 Task: For heading  Tahoma with underline.  font size for heading20,  'Change the font style of data to'Arial.  and font size to 12,  Change the alignment of both headline & data to Align left.  In the sheet  DashboardAssetVal
Action: Mouse moved to (17, 101)
Screenshot: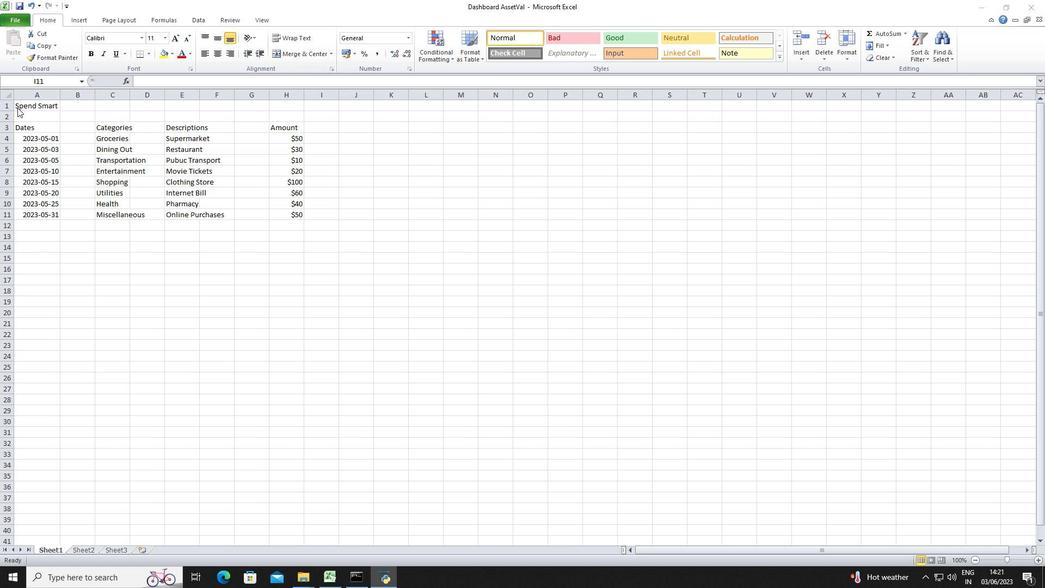
Action: Mouse pressed left at (17, 101)
Screenshot: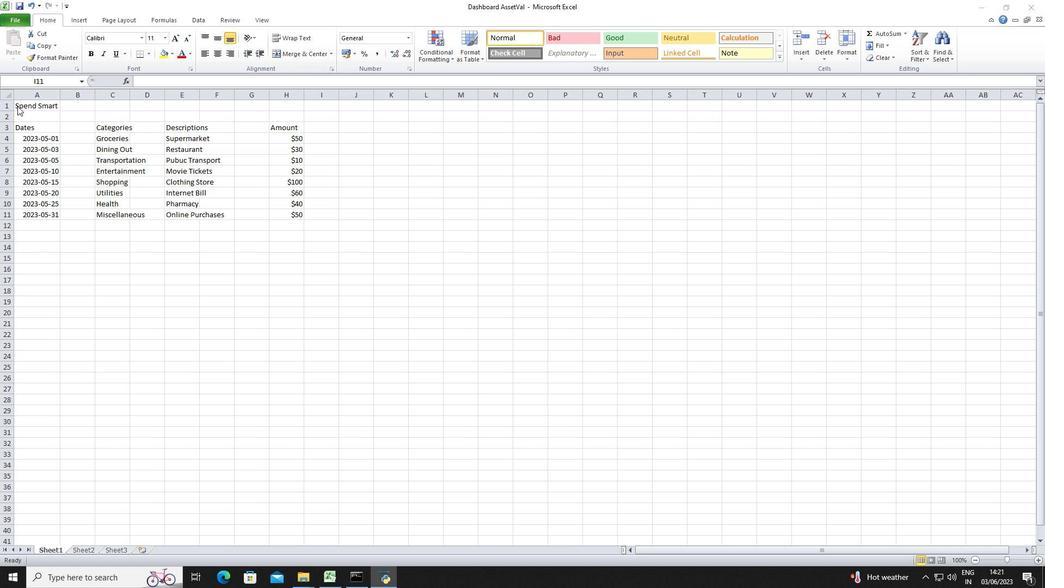 
Action: Mouse moved to (28, 106)
Screenshot: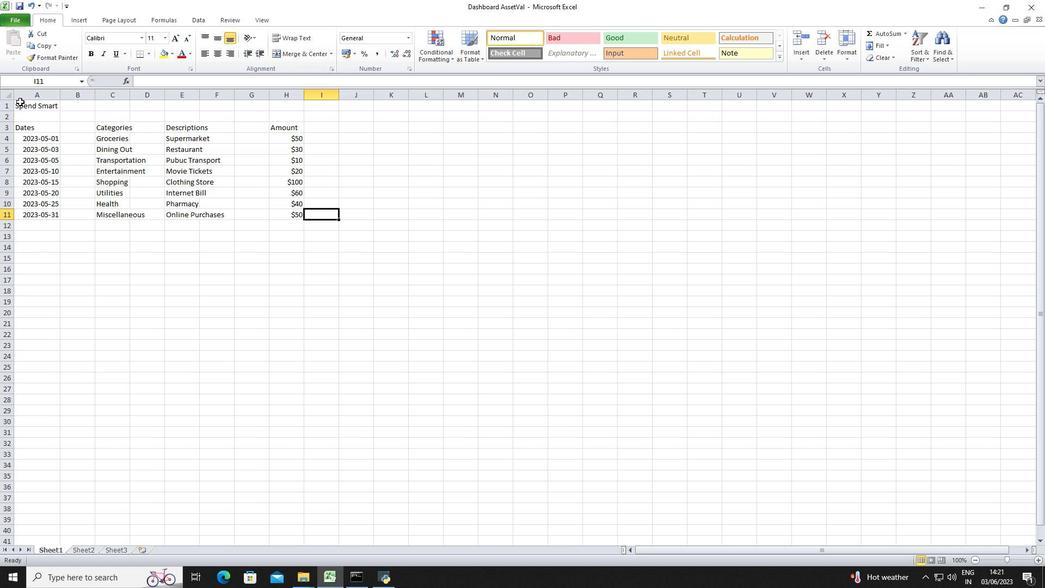 
Action: Mouse pressed left at (28, 106)
Screenshot: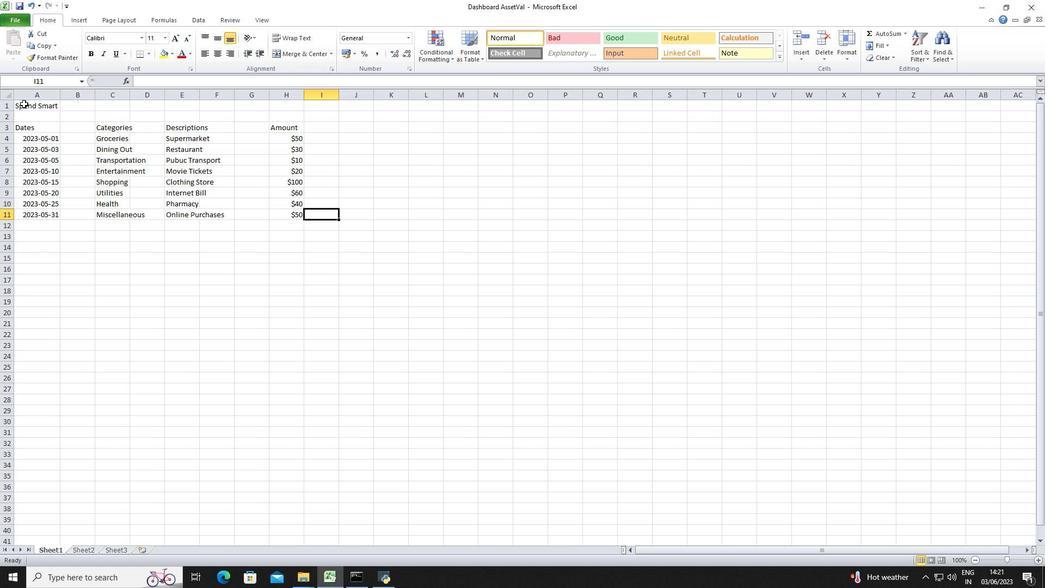 
Action: Mouse moved to (106, 37)
Screenshot: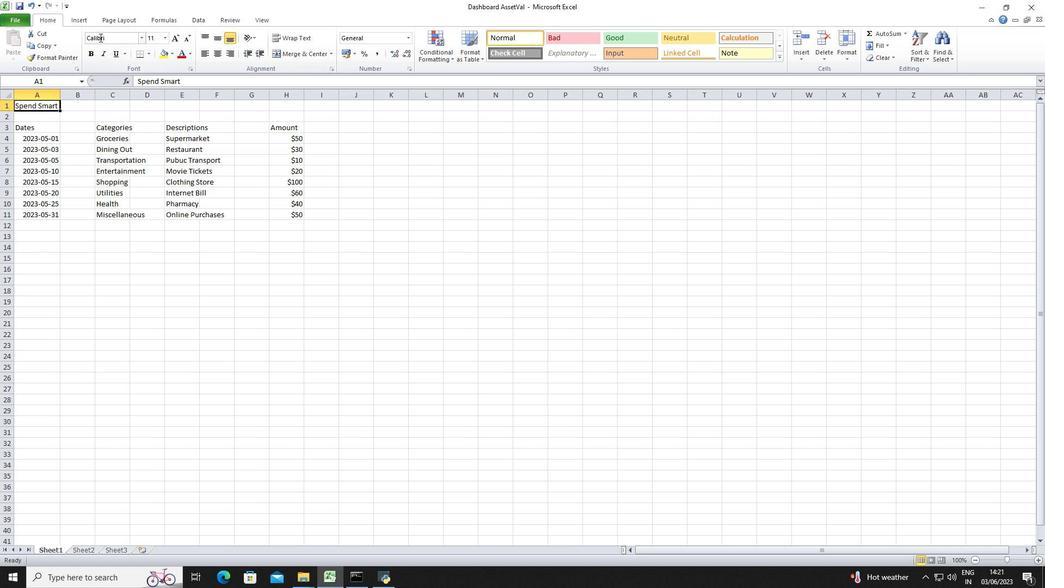 
Action: Mouse pressed left at (106, 37)
Screenshot: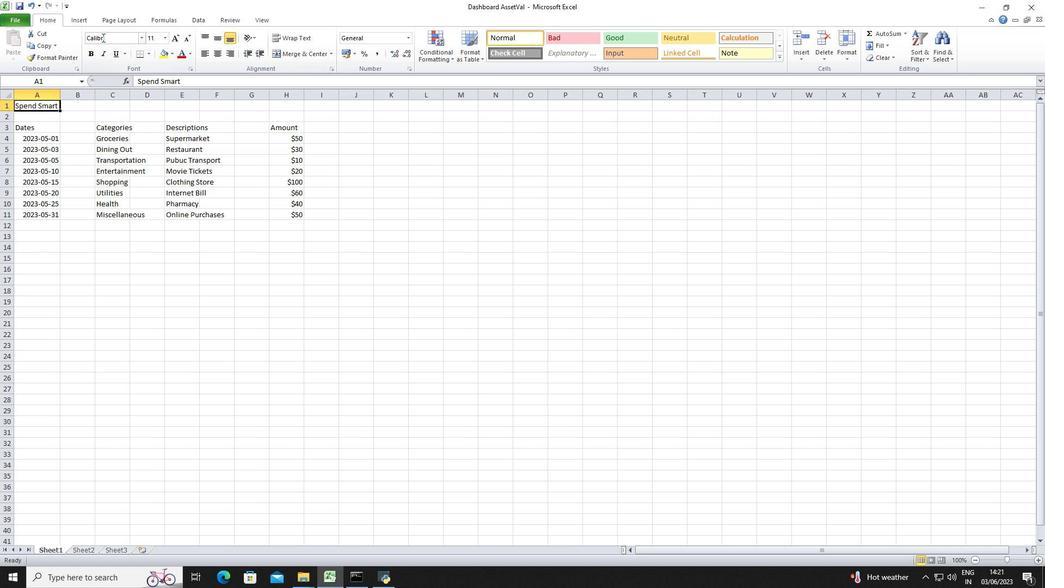 
Action: Key pressed <Key.shift>Tahoma<Key.enter>
Screenshot: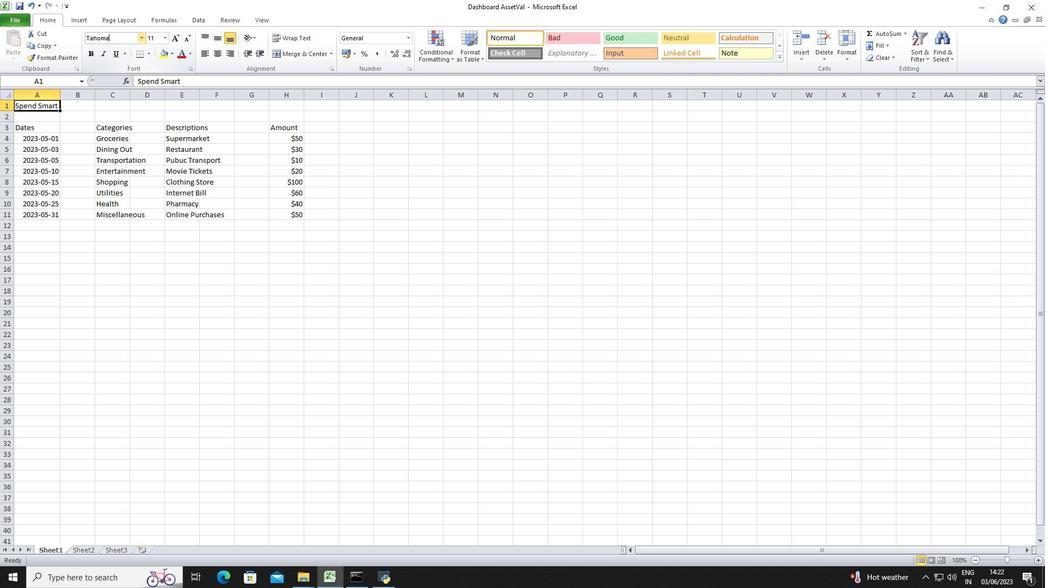 
Action: Mouse moved to (115, 53)
Screenshot: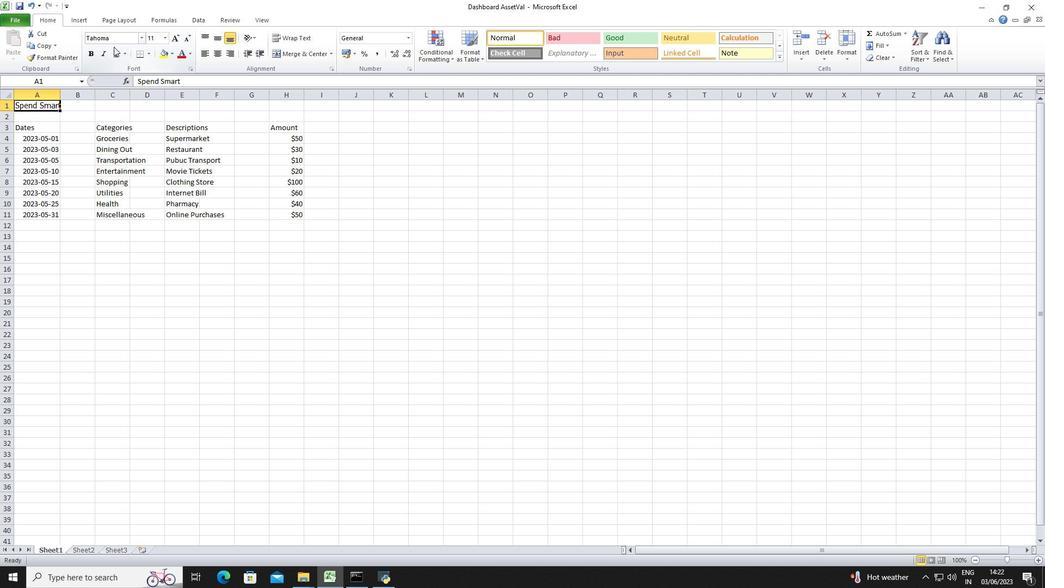 
Action: Mouse pressed left at (115, 53)
Screenshot: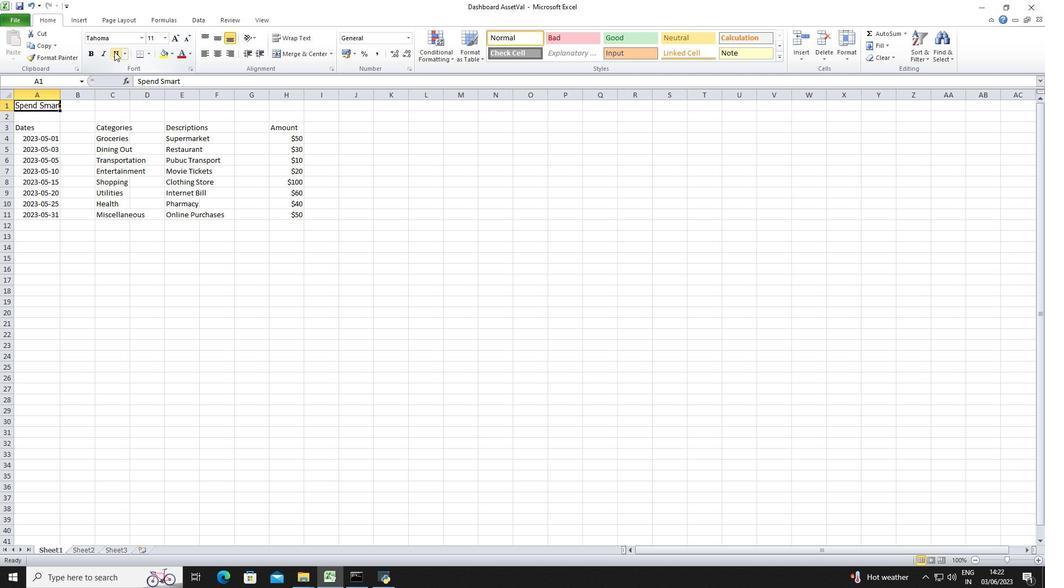 
Action: Mouse moved to (166, 34)
Screenshot: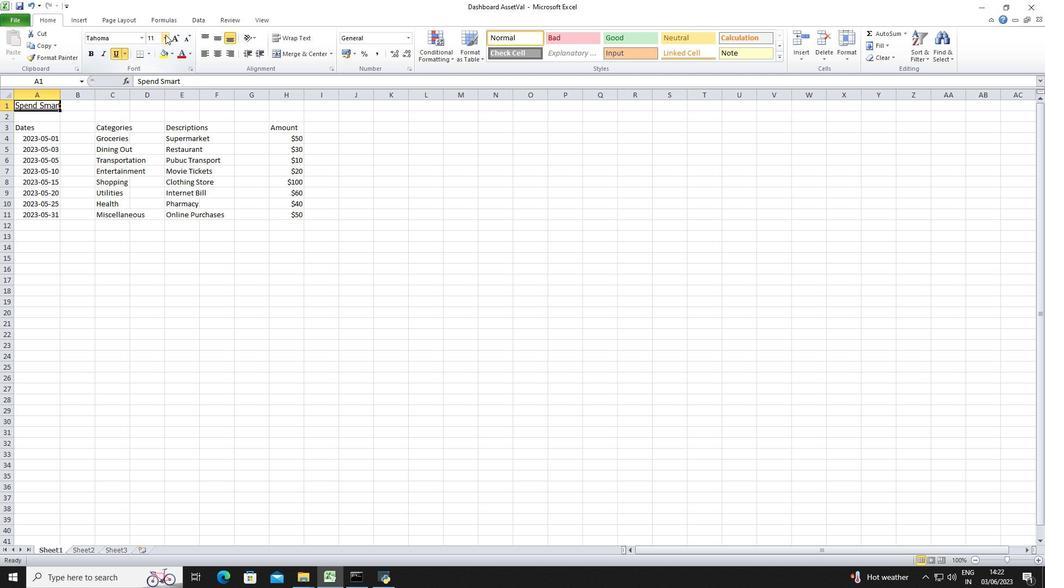 
Action: Mouse pressed left at (166, 34)
Screenshot: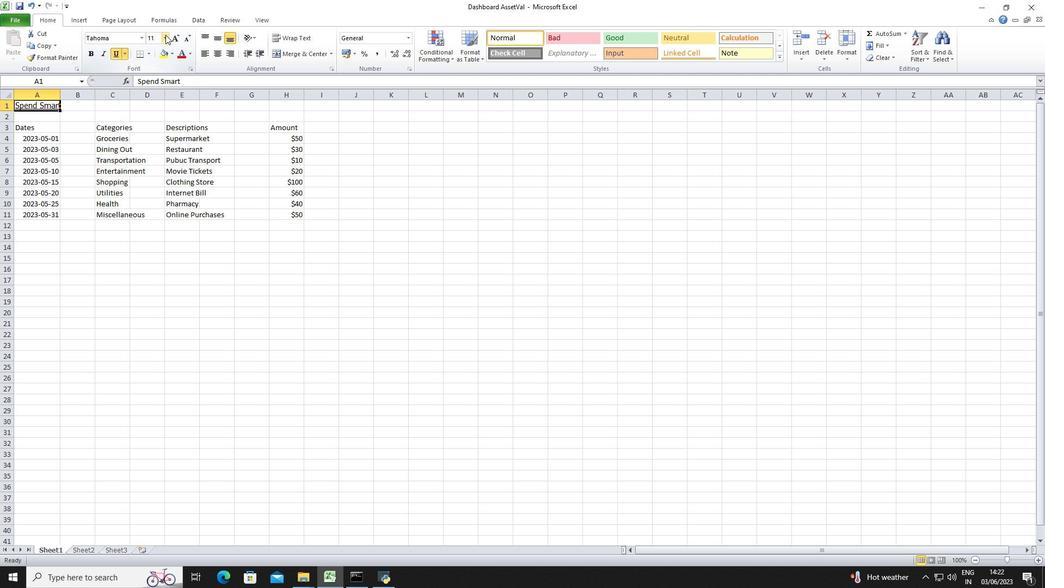
Action: Mouse moved to (152, 125)
Screenshot: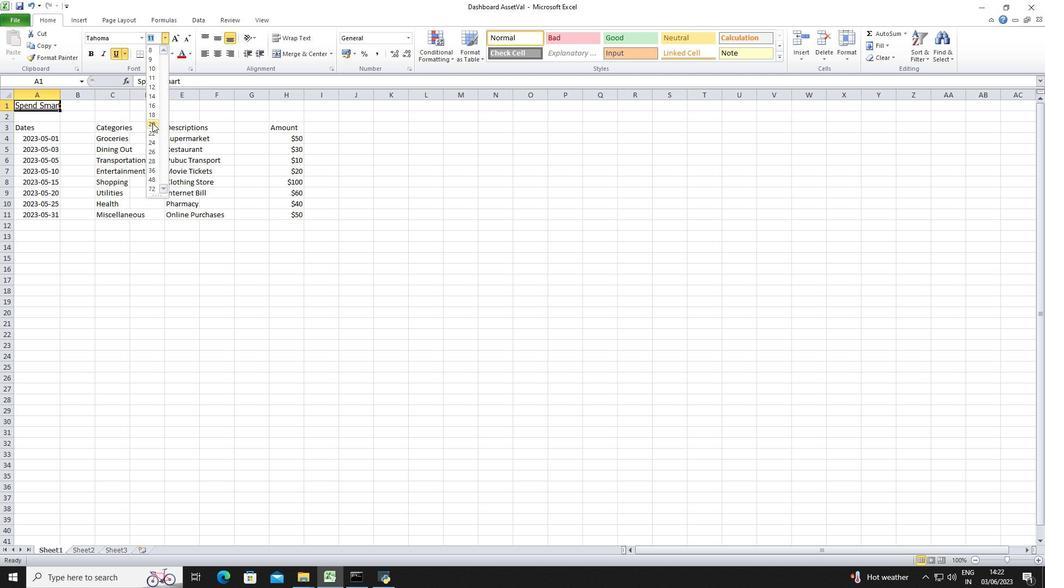 
Action: Mouse pressed left at (152, 125)
Screenshot: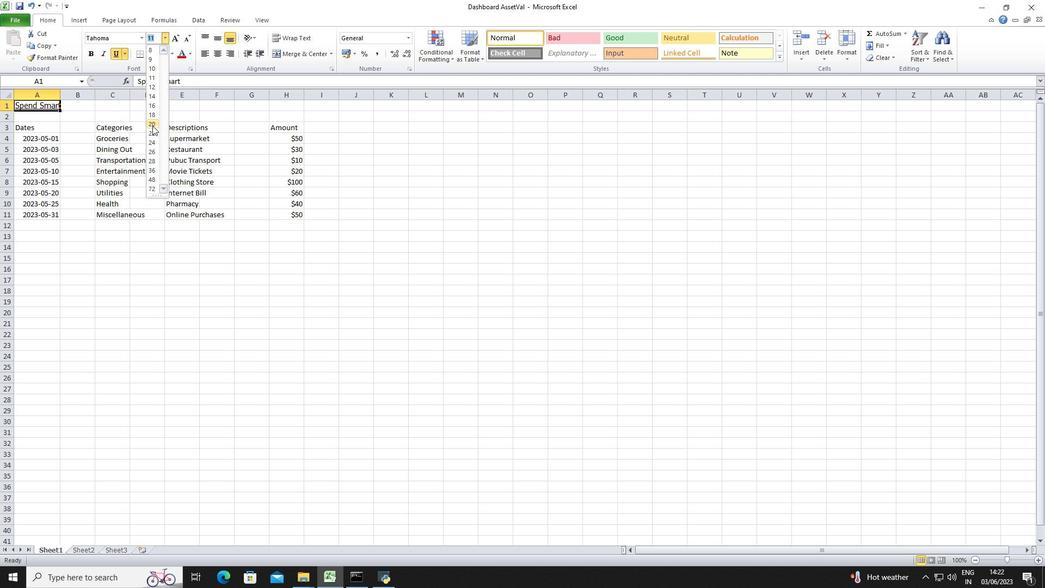 
Action: Mouse moved to (39, 136)
Screenshot: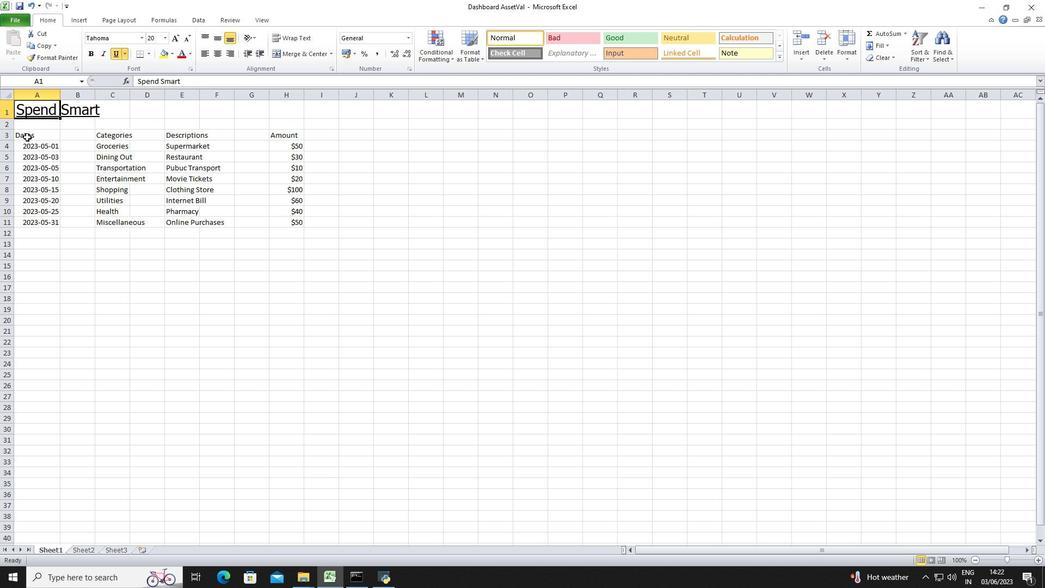 
Action: Mouse pressed left at (39, 136)
Screenshot: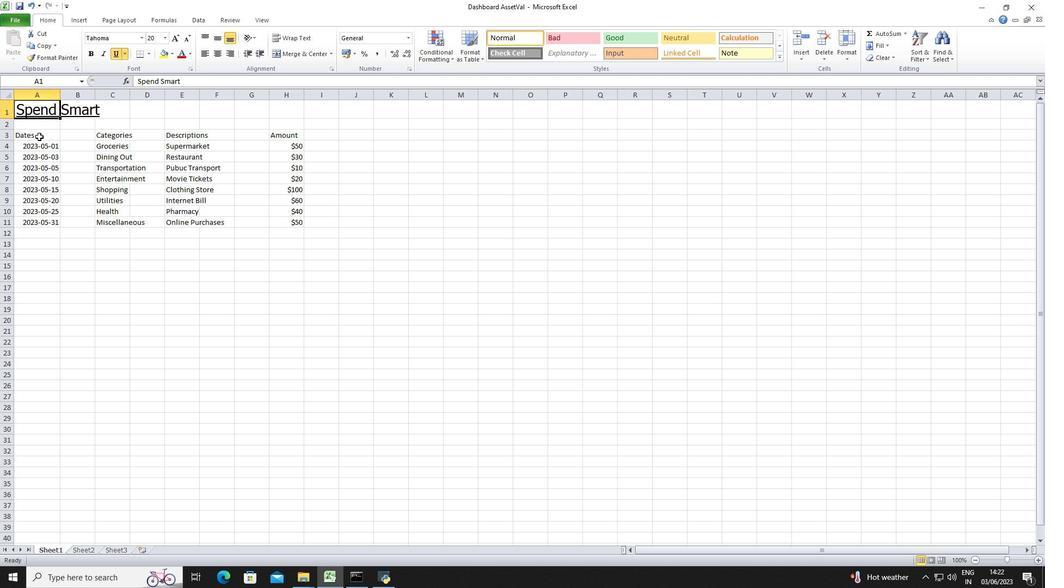
Action: Mouse moved to (123, 37)
Screenshot: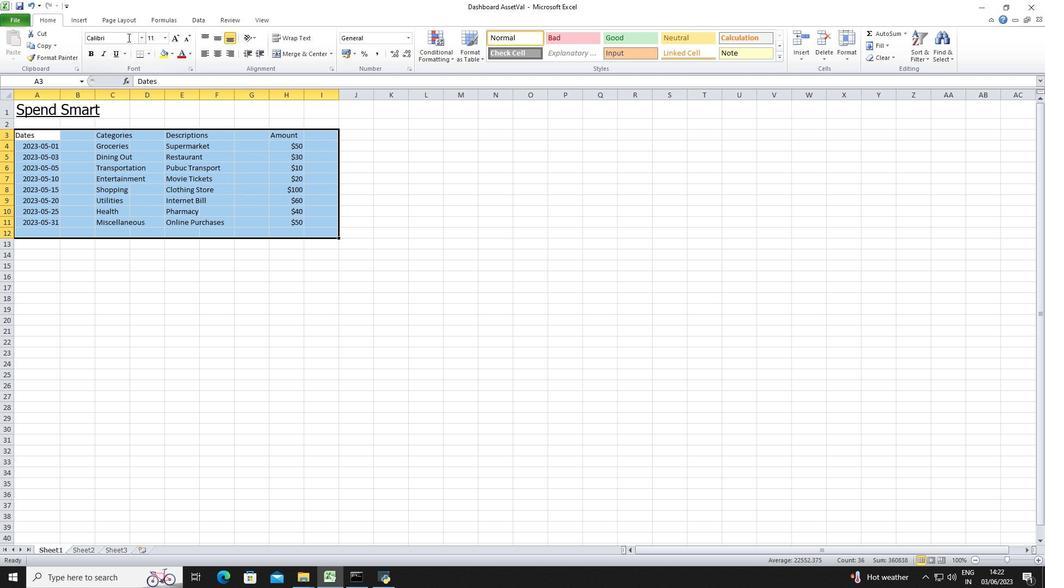 
Action: Mouse pressed left at (123, 37)
Screenshot: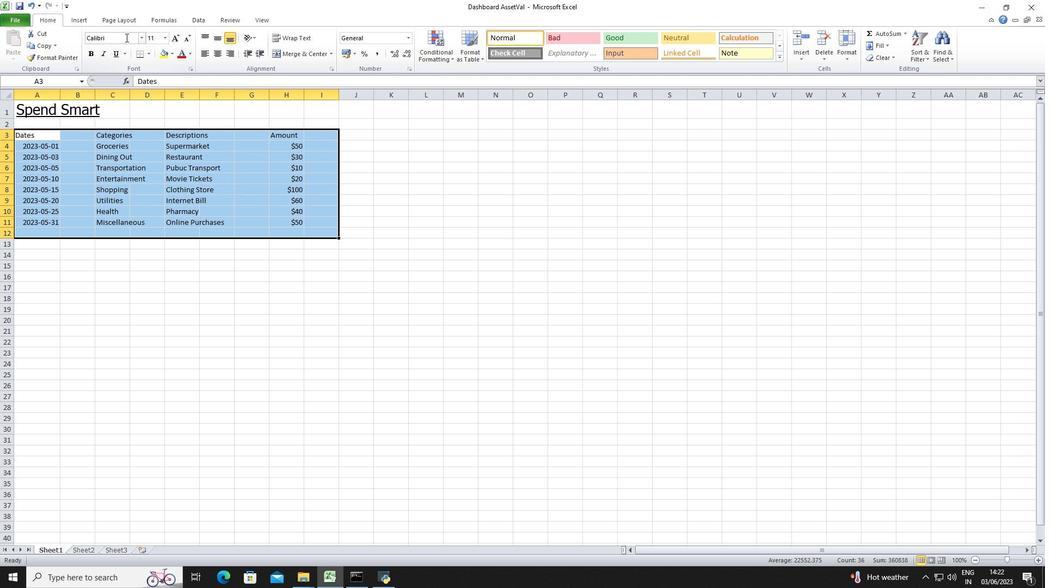 
Action: Key pressed <Key.shift>Arial<Key.enter>
Screenshot: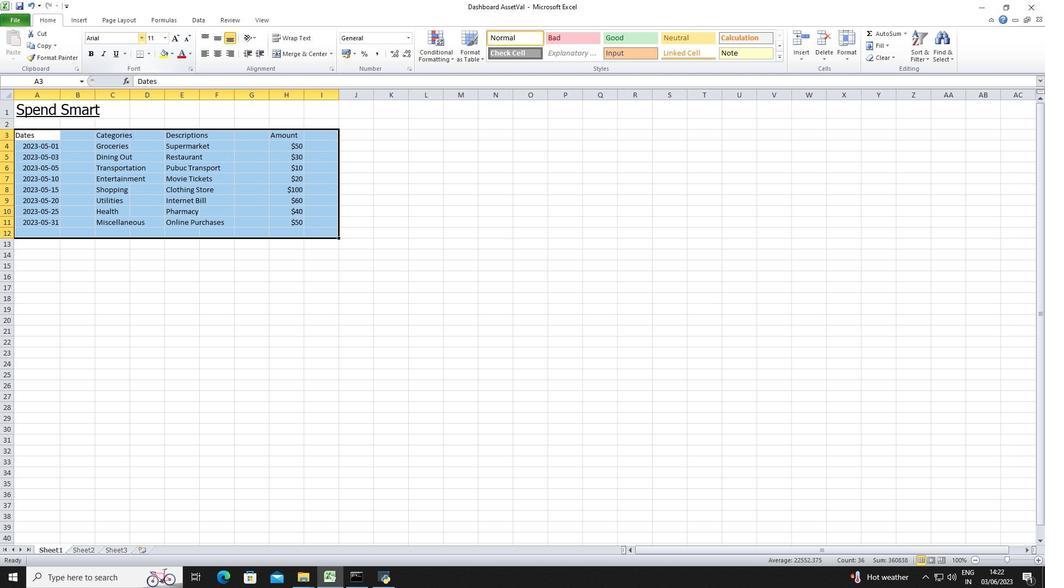 
Action: Mouse moved to (167, 38)
Screenshot: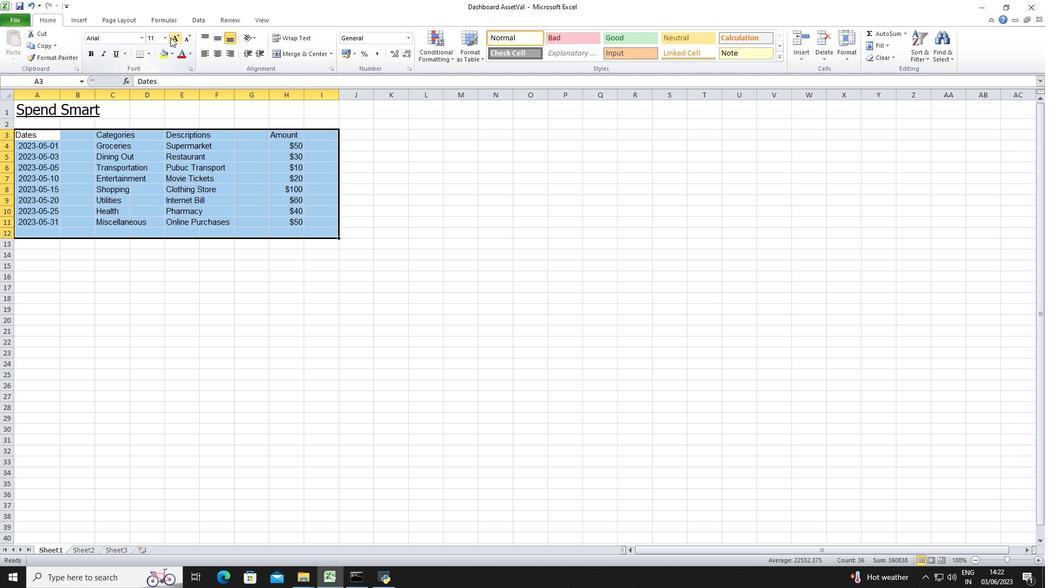 
Action: Mouse pressed left at (167, 38)
Screenshot: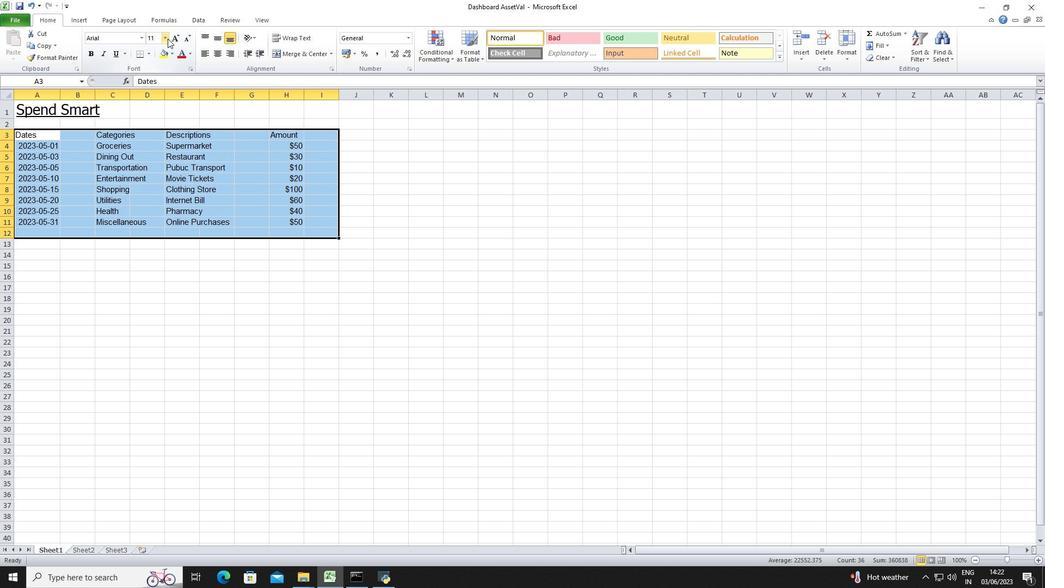 
Action: Mouse moved to (157, 85)
Screenshot: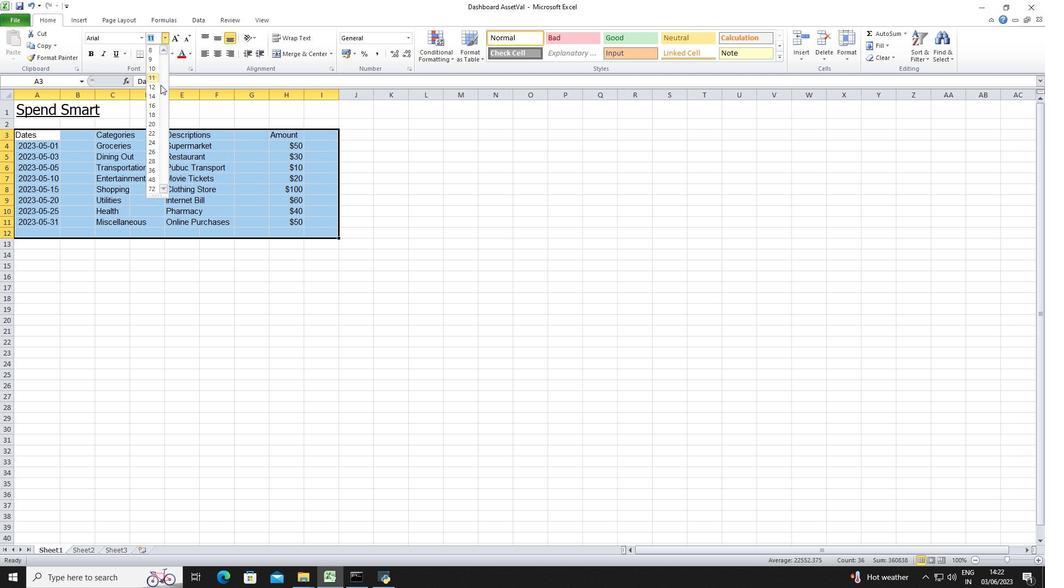 
Action: Mouse pressed left at (157, 85)
Screenshot: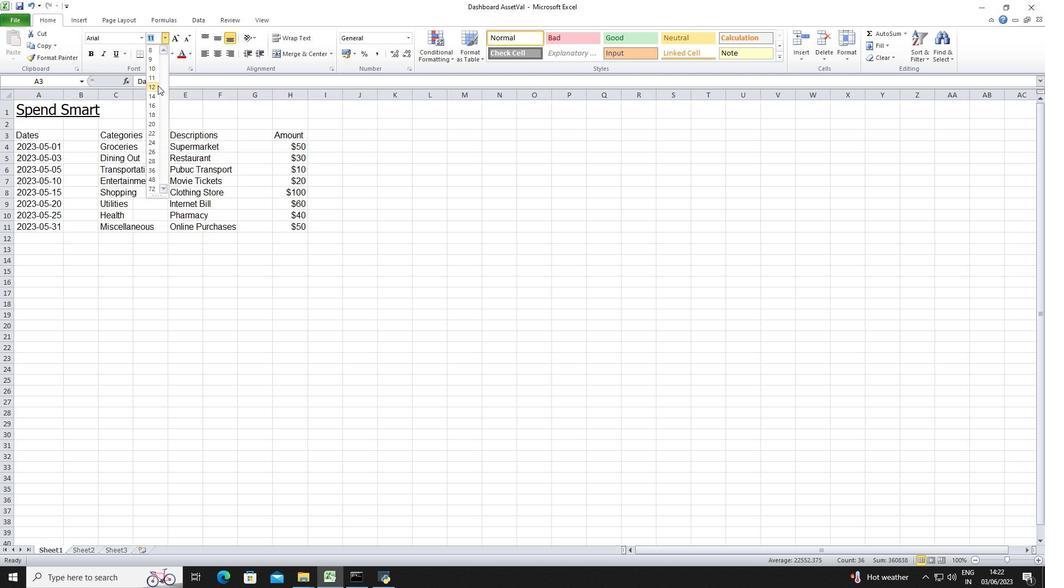
Action: Mouse moved to (205, 55)
Screenshot: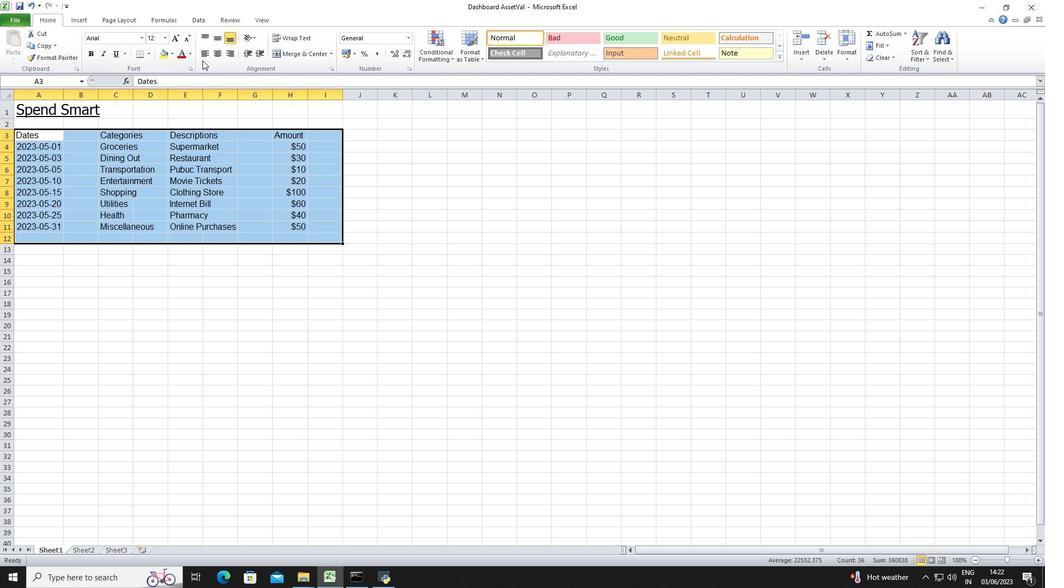 
Action: Mouse pressed left at (205, 55)
Screenshot: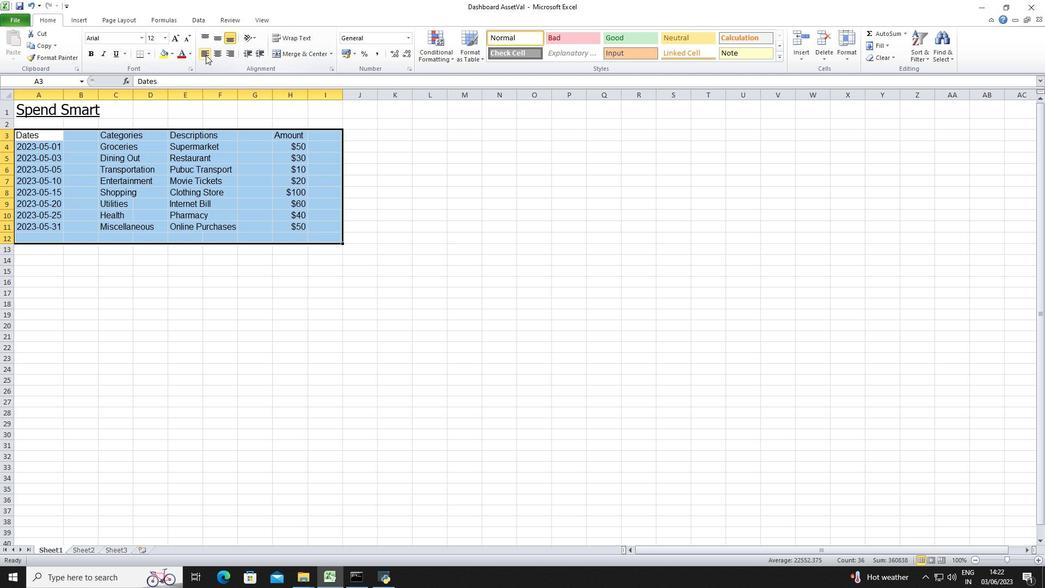 
Action: Mouse moved to (34, 112)
Screenshot: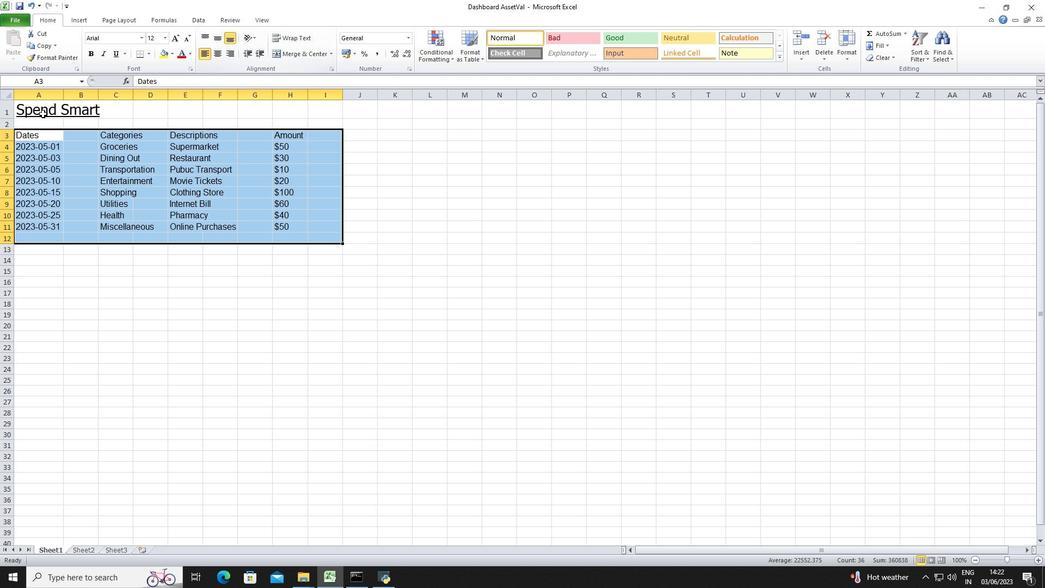 
Action: Mouse pressed left at (34, 112)
Screenshot: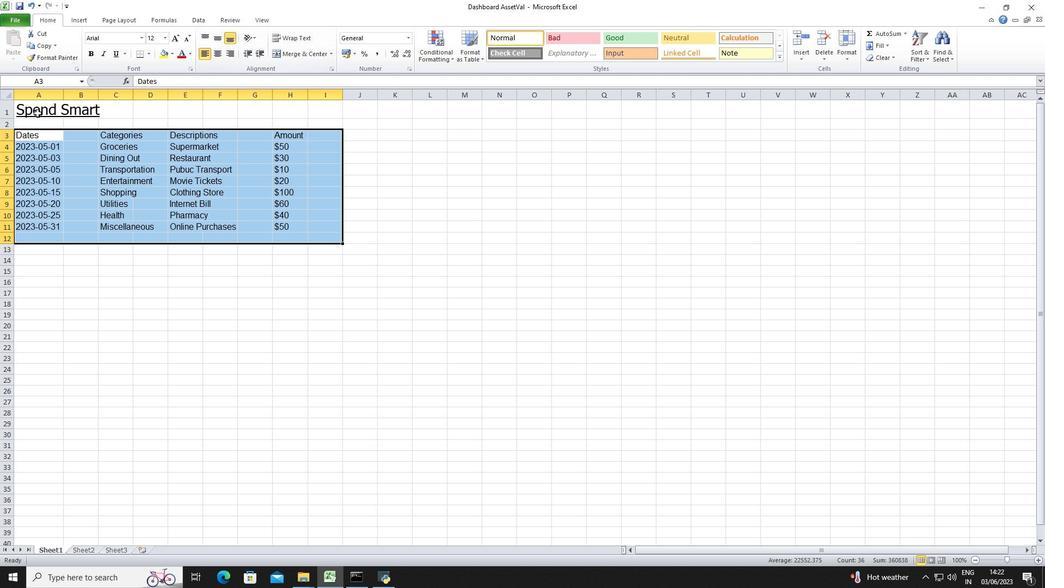 
Action: Mouse moved to (204, 57)
Screenshot: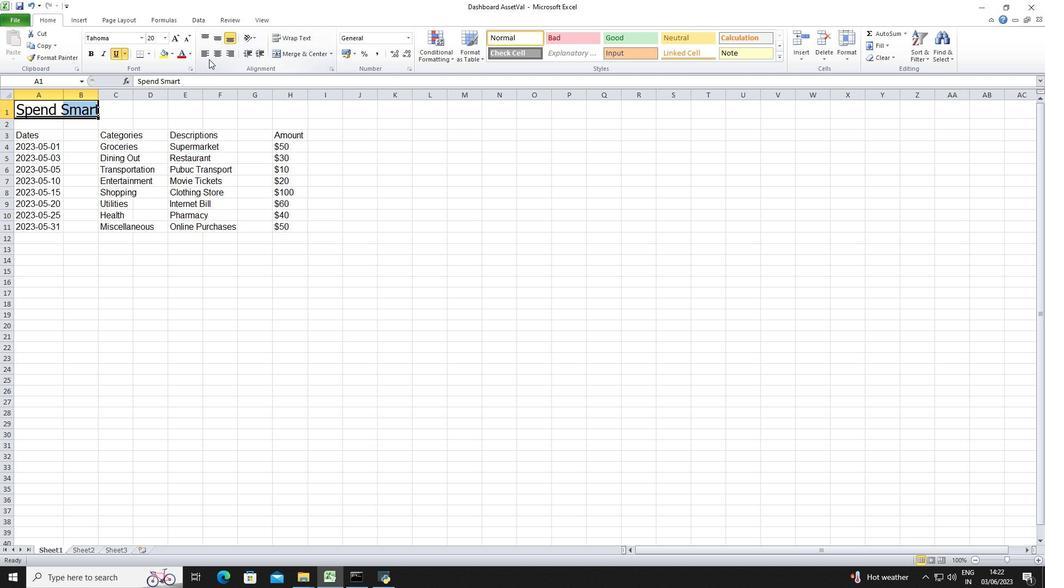 
Action: Mouse pressed left at (204, 57)
Screenshot: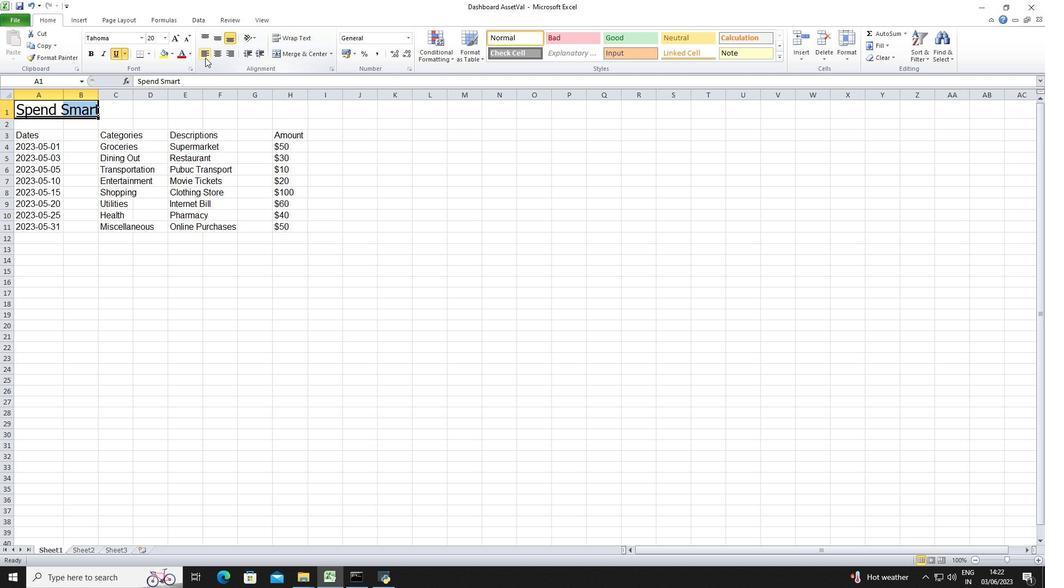
Action: Mouse moved to (331, 232)
Screenshot: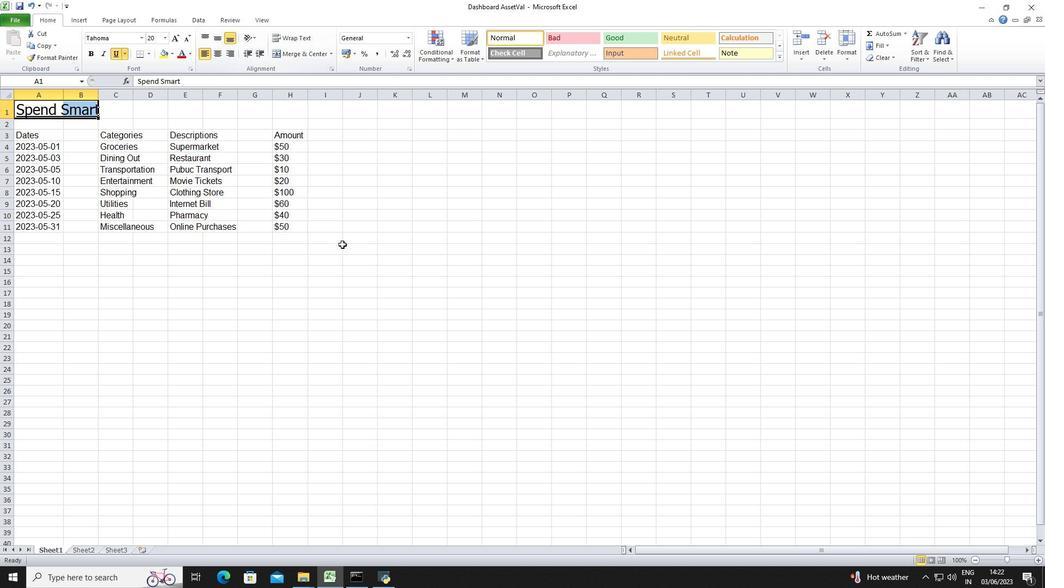 
Action: Mouse pressed left at (331, 232)
Screenshot: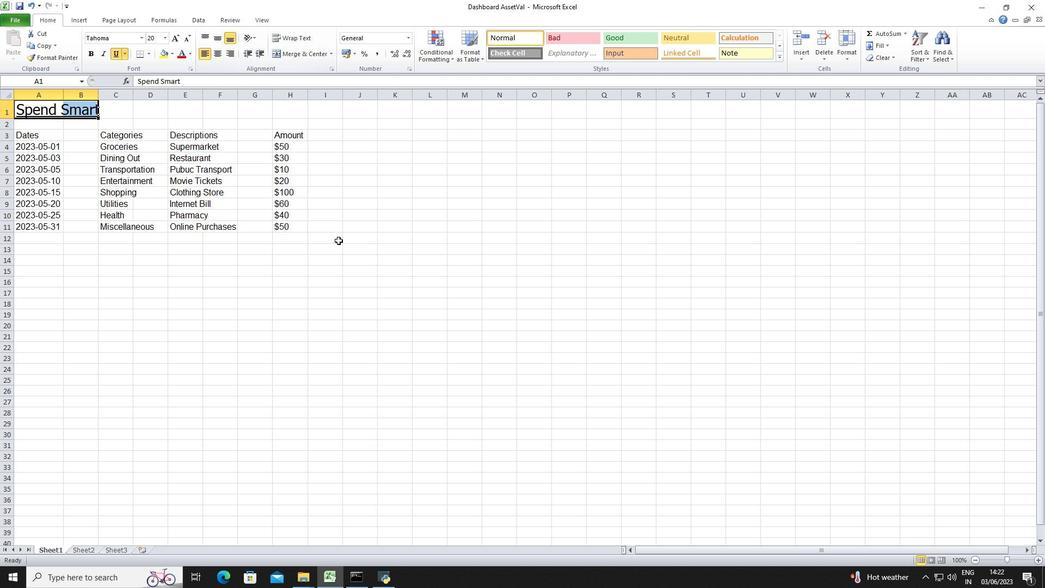 
